 Task: Create a due date automation trigger when advanced on, 2 hours after a card is due add fields with custom field "Resume" set to a number lower or equal to 1 and lower or equal to 10.
Action: Mouse moved to (963, 78)
Screenshot: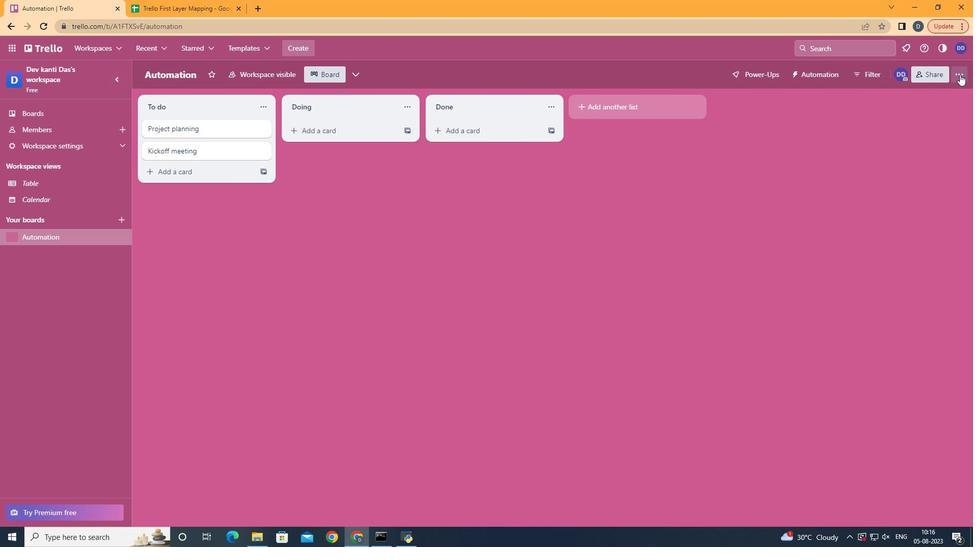 
Action: Mouse pressed left at (963, 78)
Screenshot: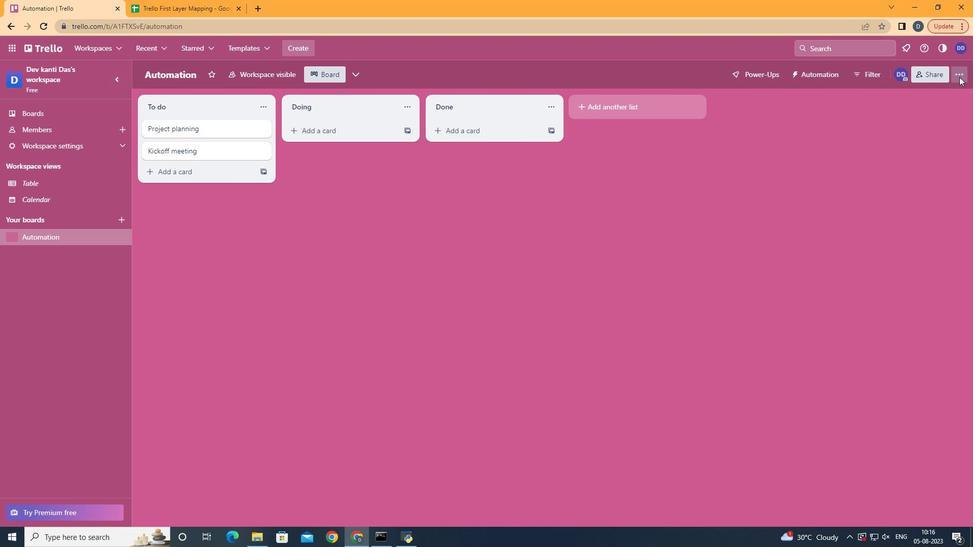 
Action: Mouse moved to (859, 216)
Screenshot: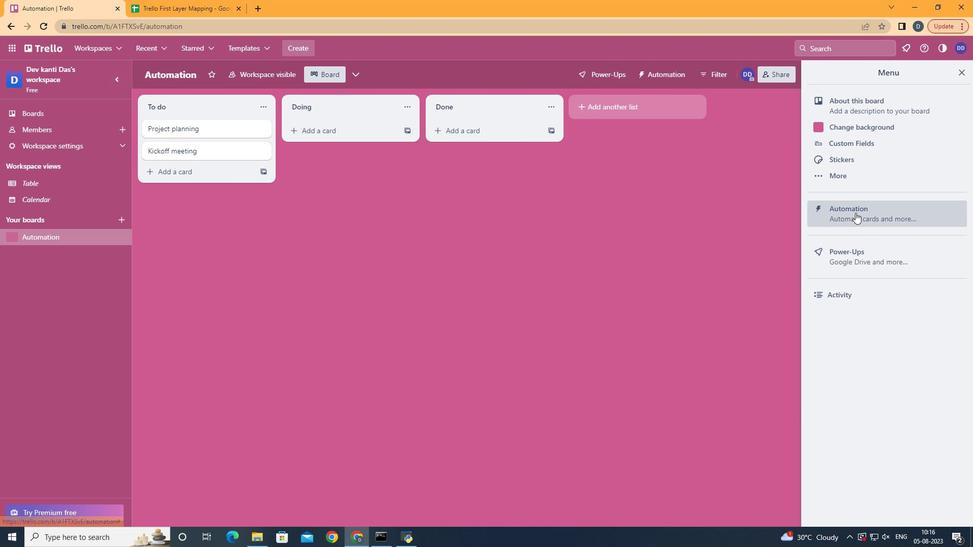 
Action: Mouse pressed left at (859, 216)
Screenshot: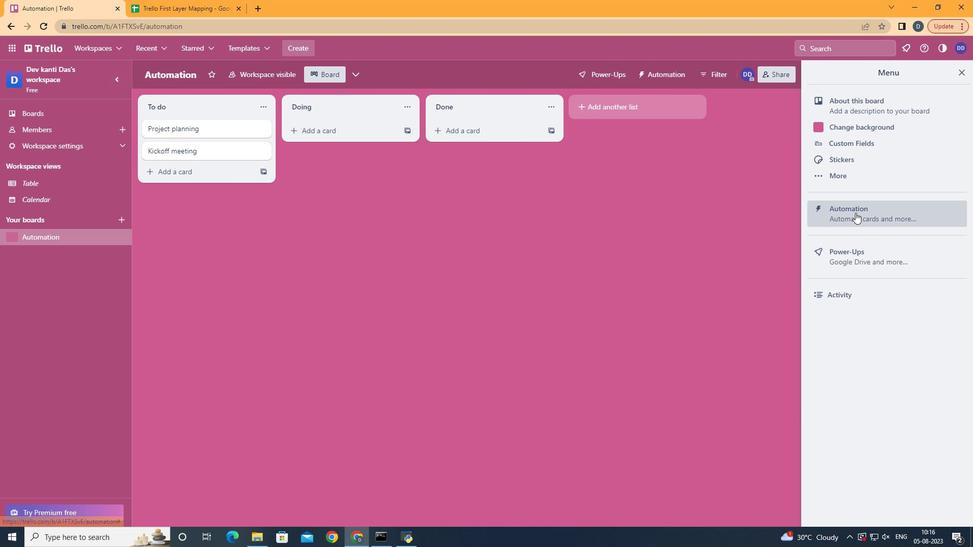 
Action: Mouse moved to (188, 209)
Screenshot: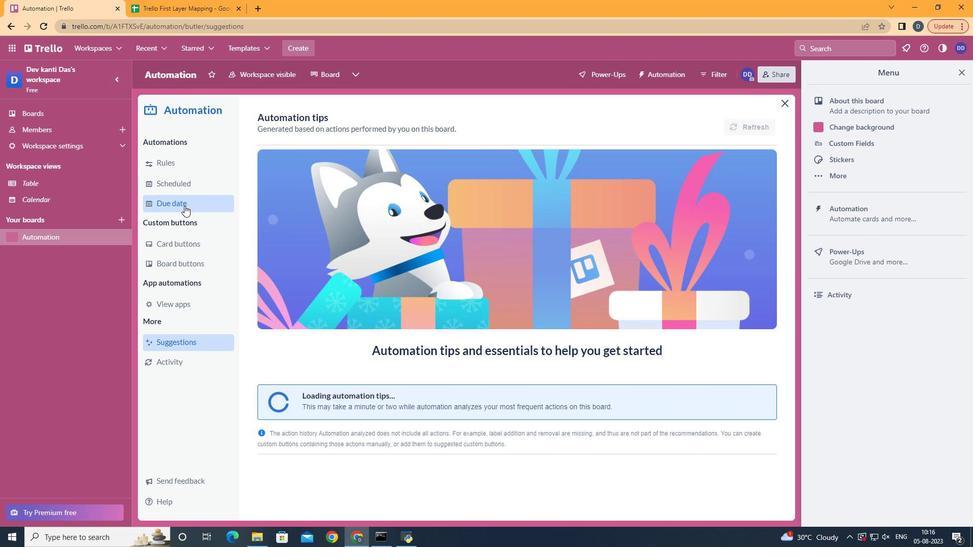 
Action: Mouse pressed left at (188, 209)
Screenshot: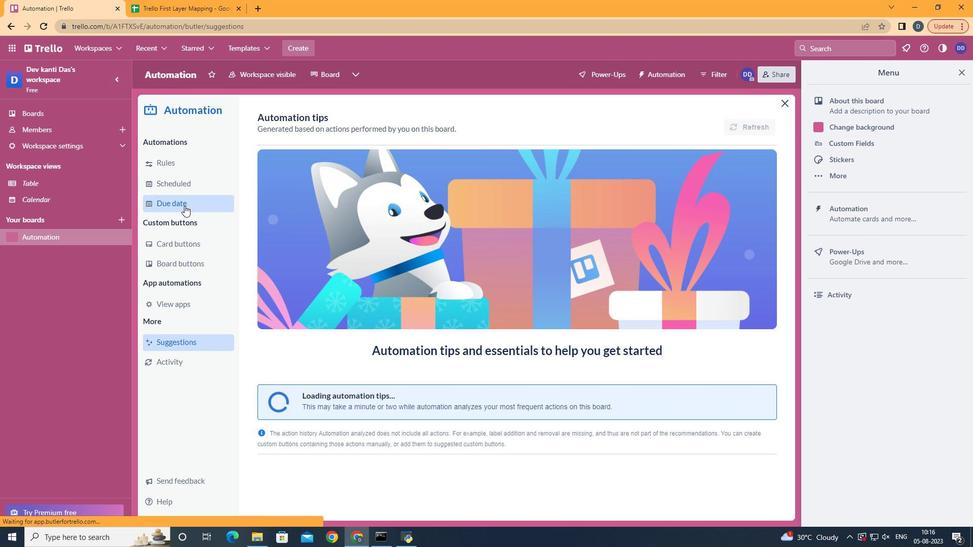 
Action: Mouse moved to (713, 128)
Screenshot: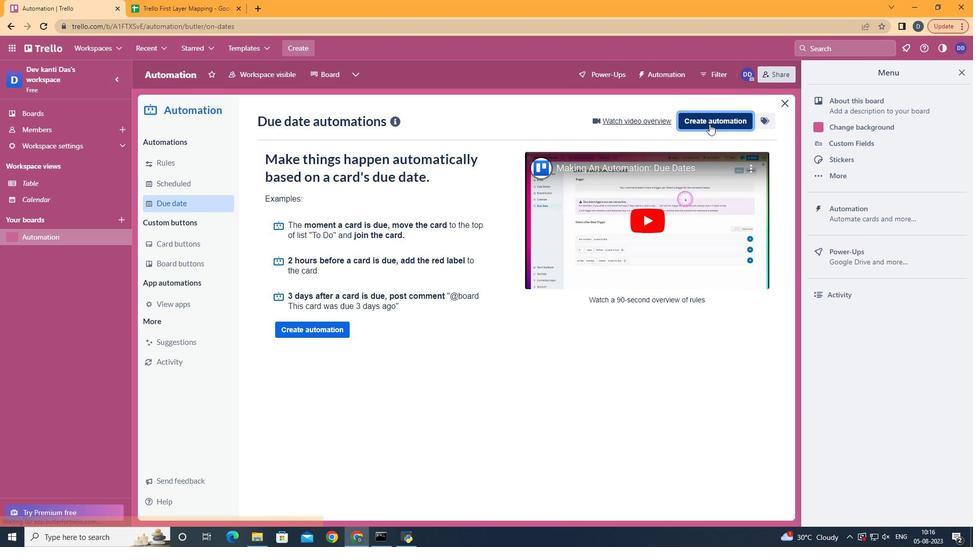 
Action: Mouse pressed left at (713, 128)
Screenshot: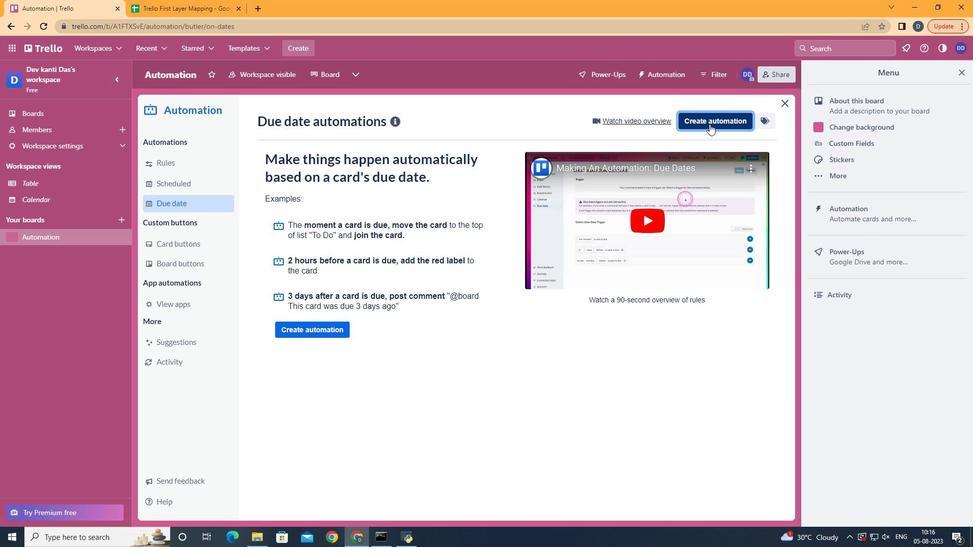 
Action: Mouse moved to (563, 214)
Screenshot: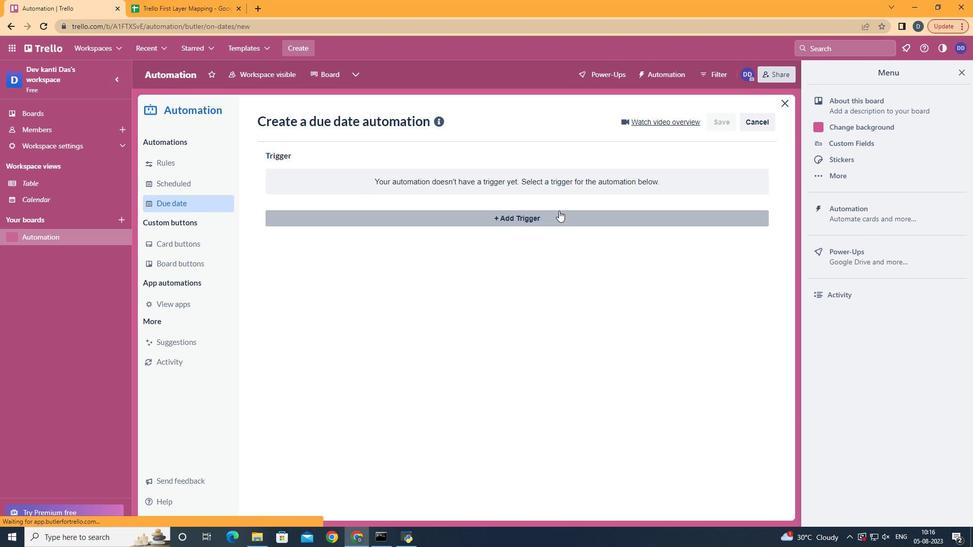 
Action: Mouse pressed left at (563, 214)
Screenshot: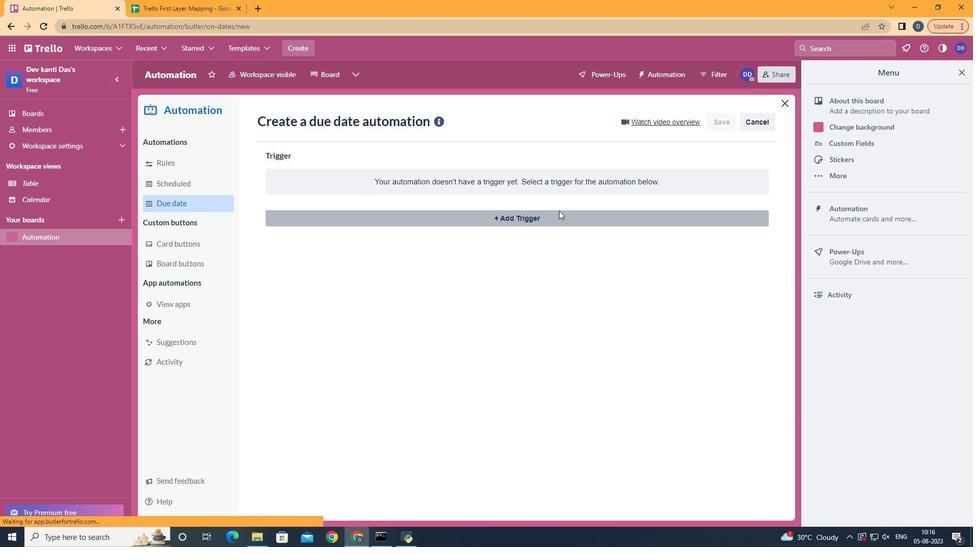 
Action: Mouse moved to (337, 434)
Screenshot: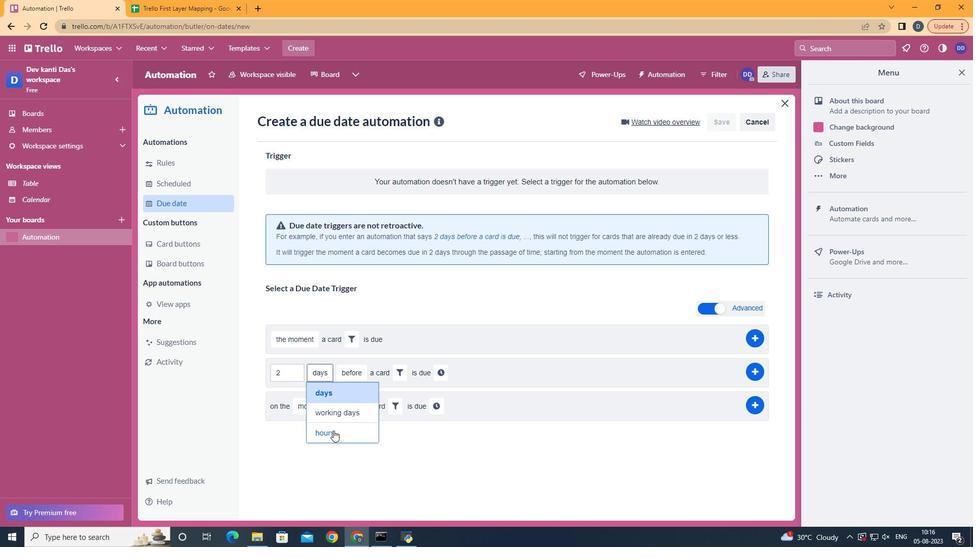 
Action: Mouse pressed left at (337, 434)
Screenshot: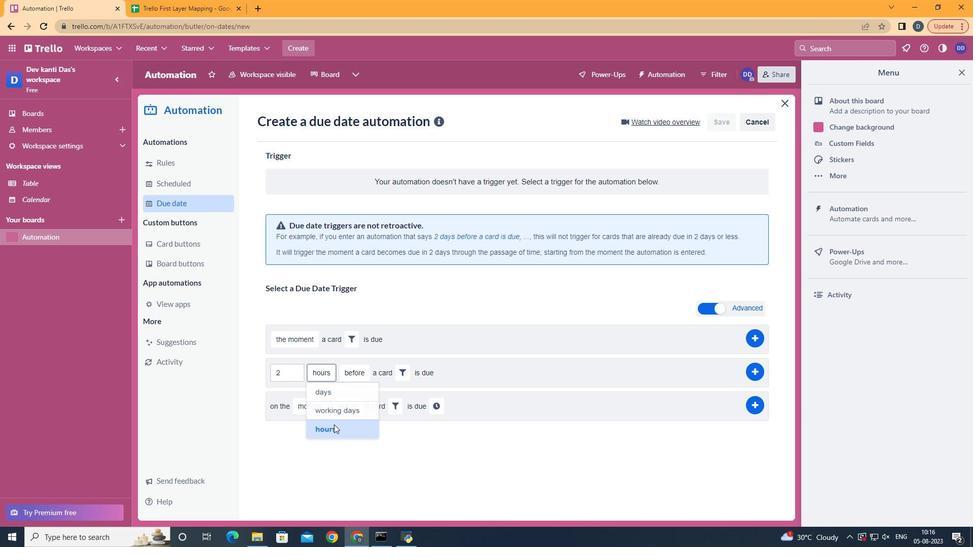 
Action: Mouse moved to (364, 412)
Screenshot: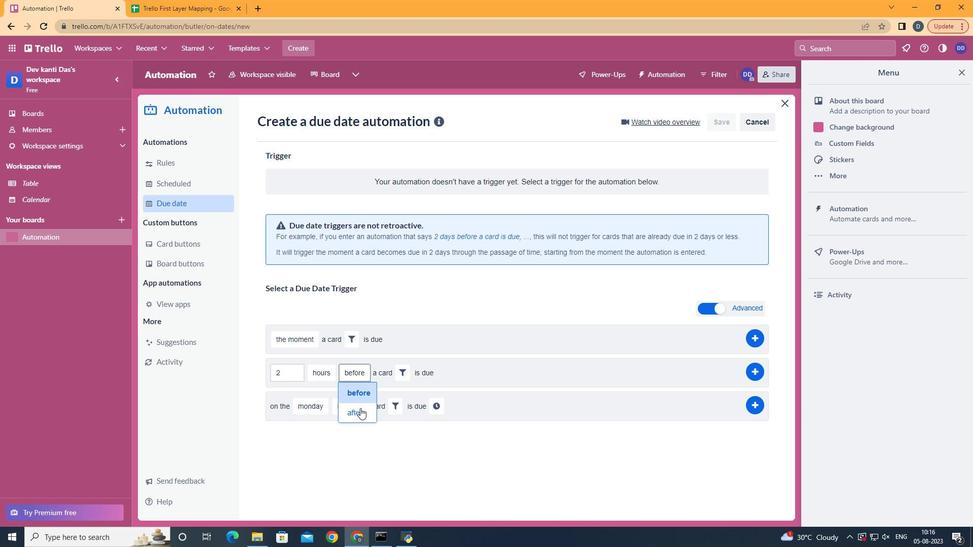 
Action: Mouse pressed left at (364, 412)
Screenshot: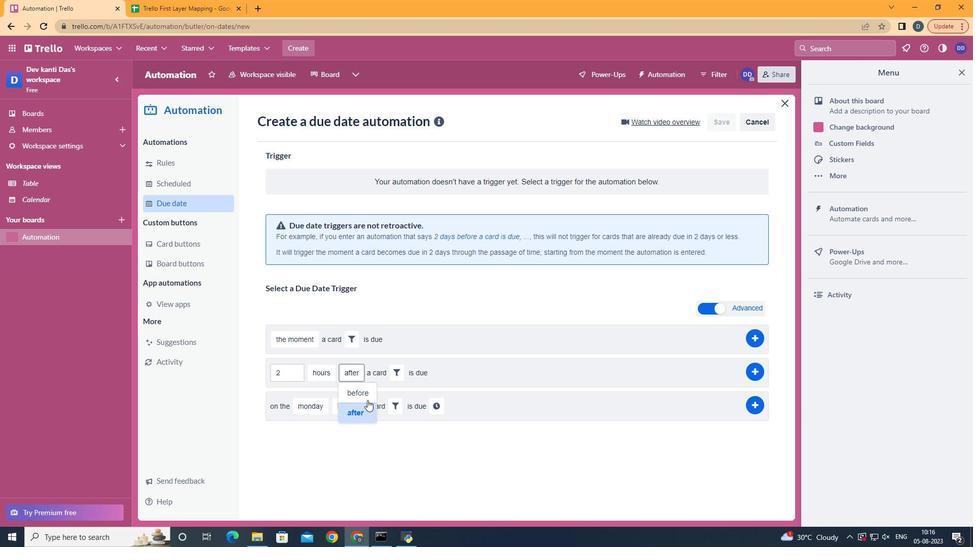 
Action: Mouse moved to (397, 376)
Screenshot: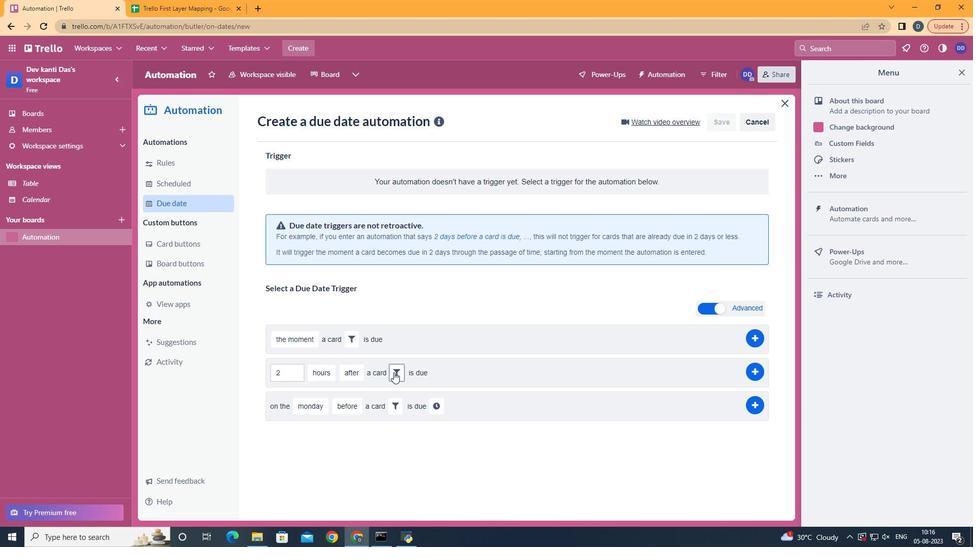 
Action: Mouse pressed left at (397, 376)
Screenshot: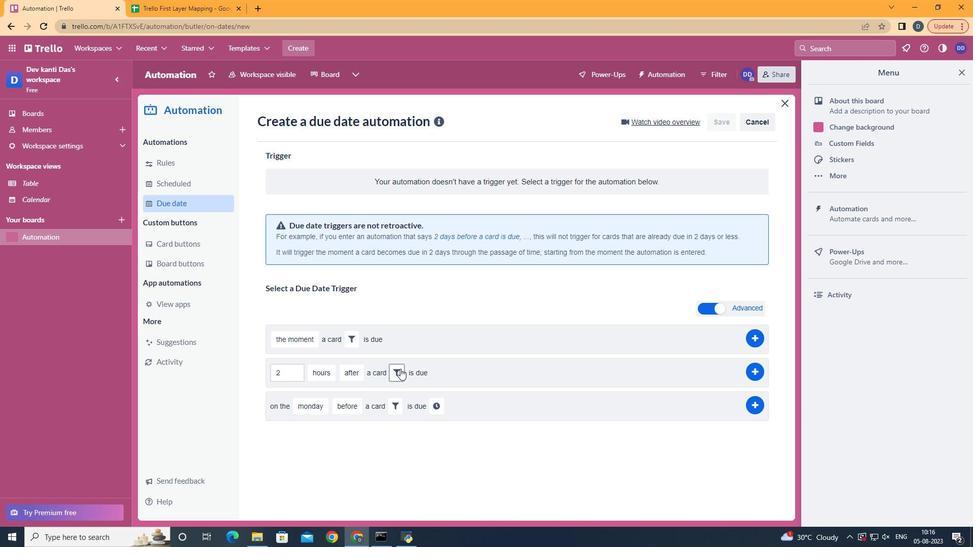 
Action: Mouse moved to (570, 410)
Screenshot: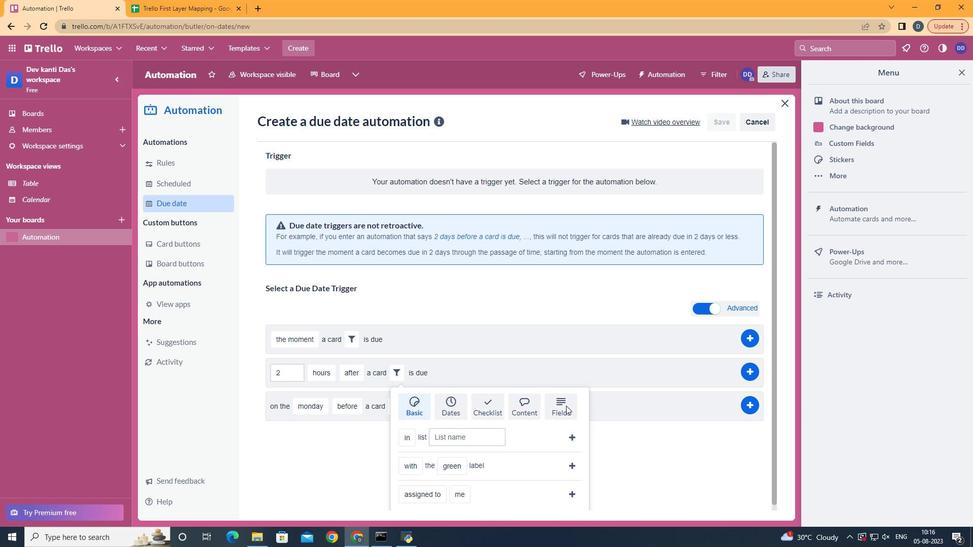 
Action: Mouse pressed left at (570, 410)
Screenshot: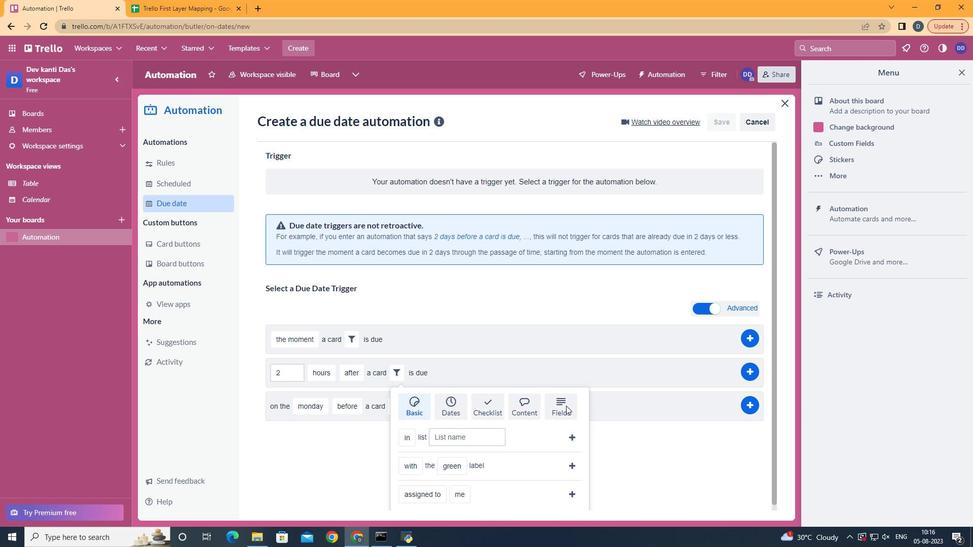 
Action: Mouse moved to (569, 409)
Screenshot: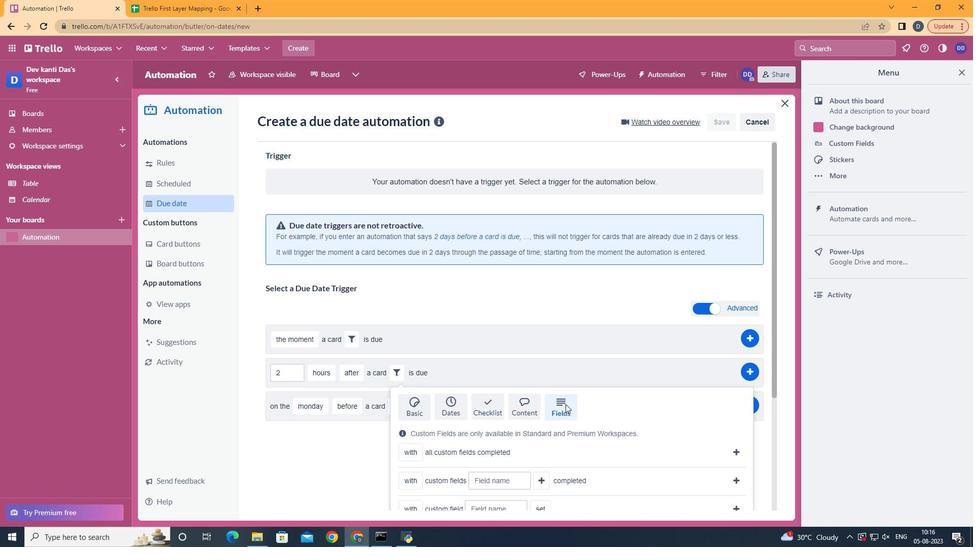 
Action: Mouse scrolled (569, 409) with delta (0, 0)
Screenshot: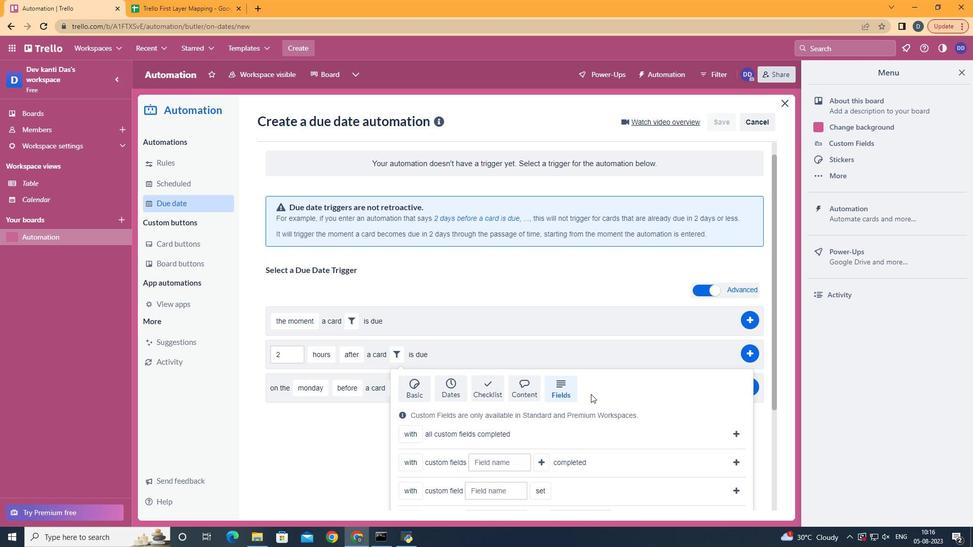 
Action: Mouse scrolled (569, 409) with delta (0, 0)
Screenshot: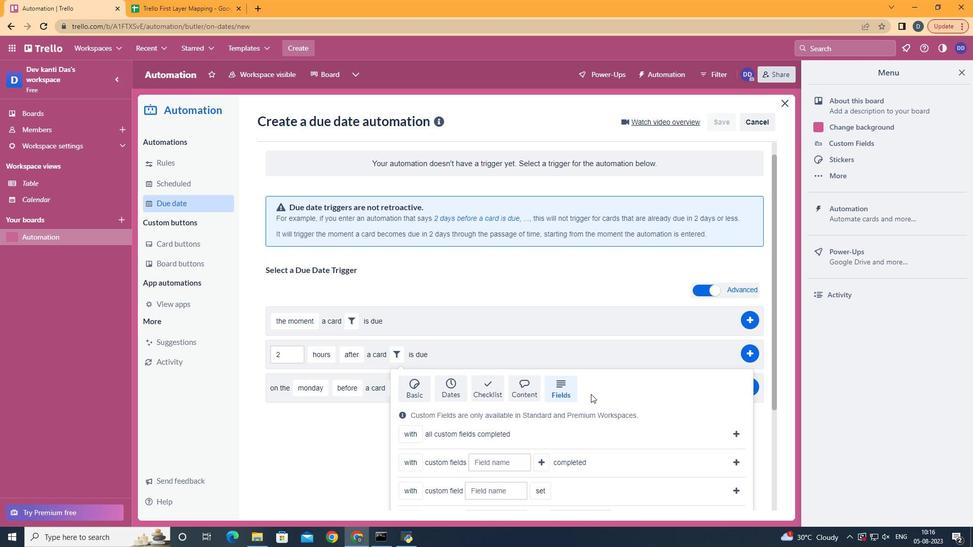 
Action: Mouse scrolled (569, 409) with delta (0, 0)
Screenshot: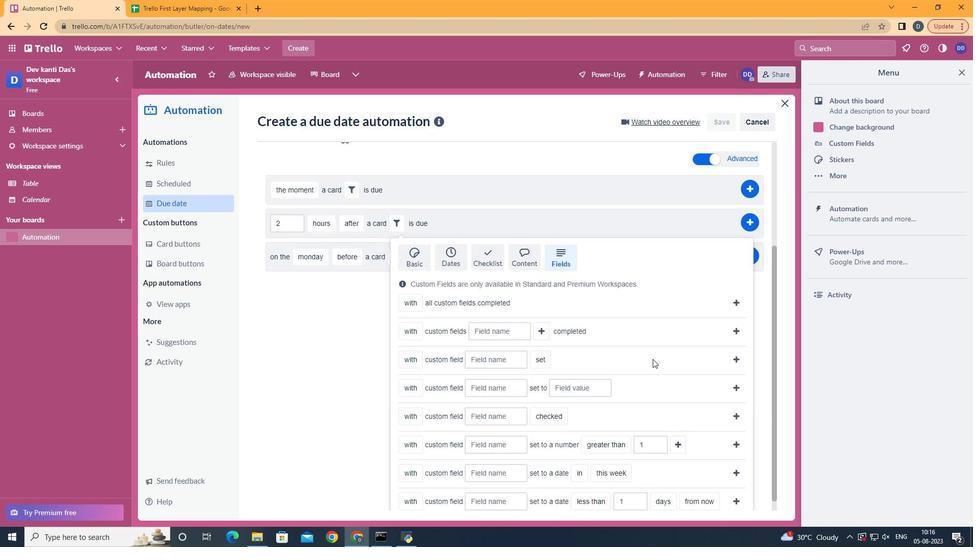 
Action: Mouse scrolled (569, 409) with delta (0, 0)
Screenshot: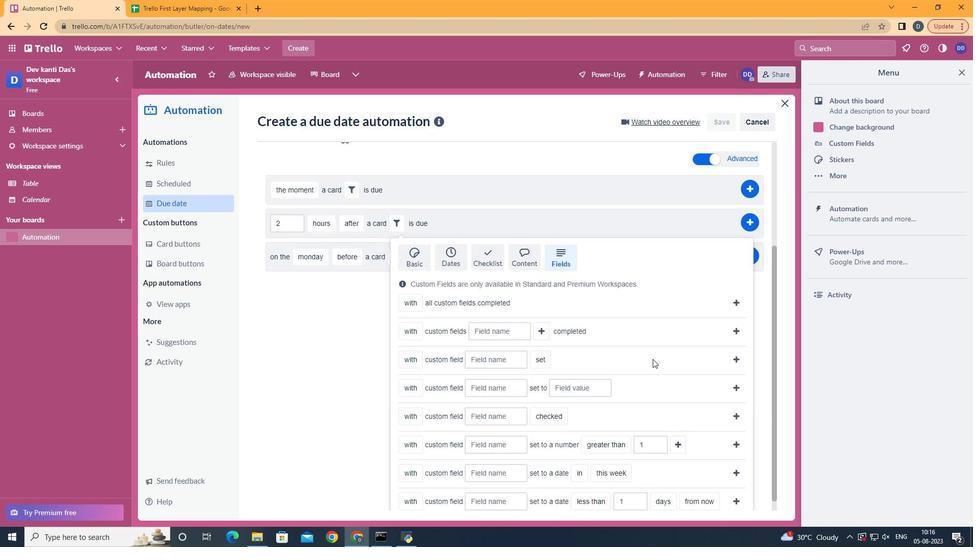 
Action: Mouse moved to (569, 408)
Screenshot: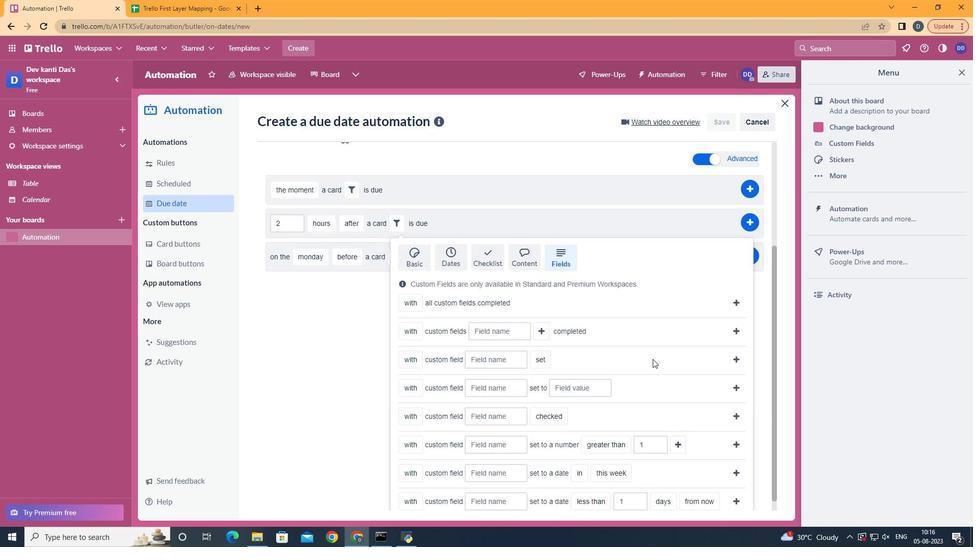 
Action: Mouse scrolled (569, 407) with delta (0, 0)
Screenshot: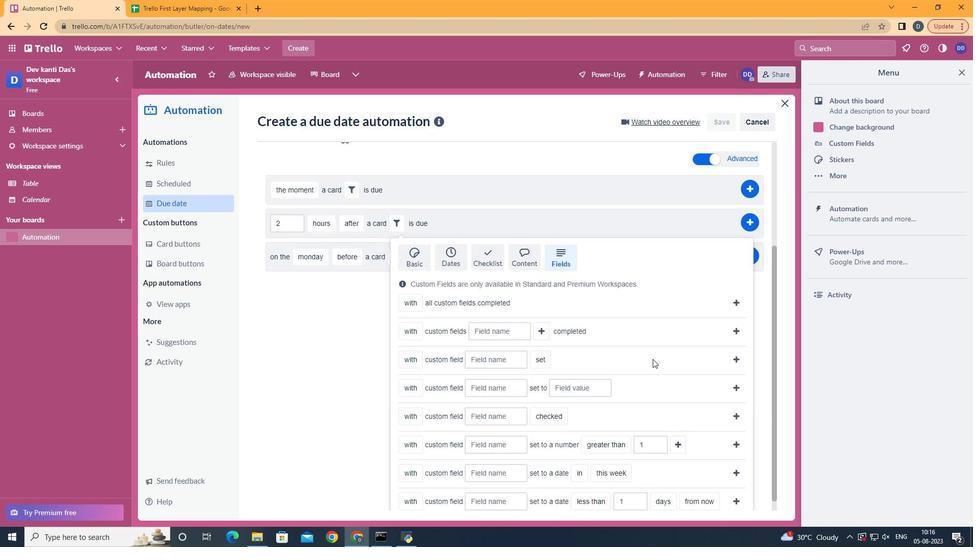 
Action: Mouse moved to (581, 403)
Screenshot: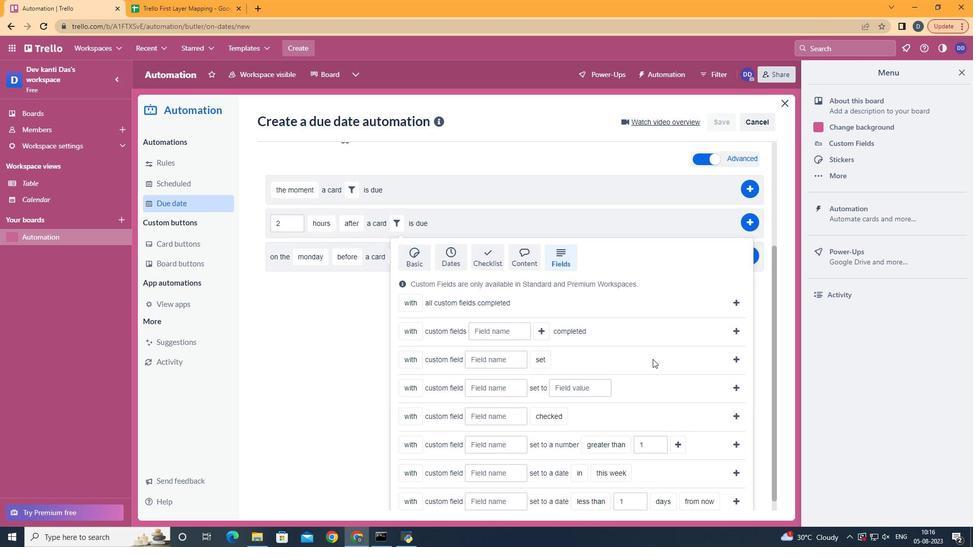 
Action: Mouse scrolled (581, 403) with delta (0, 0)
Screenshot: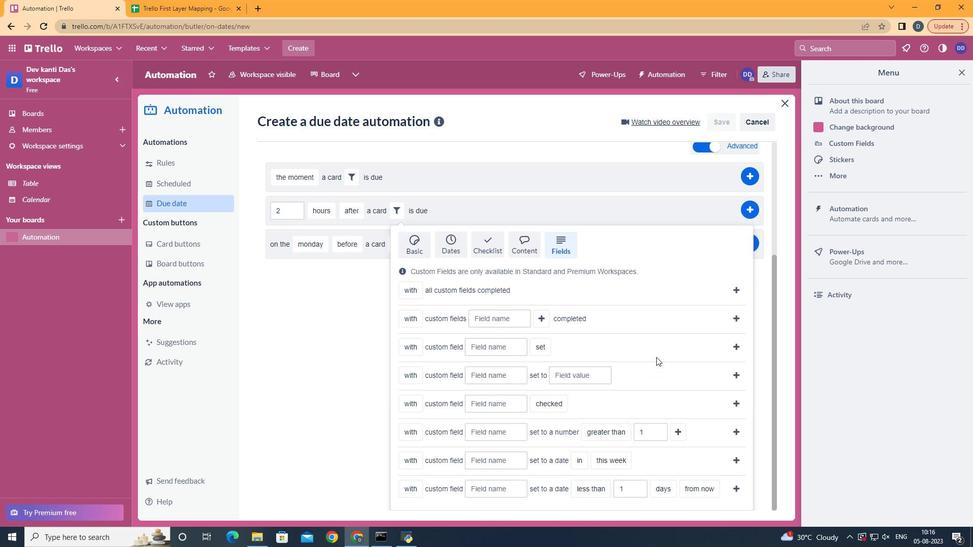 
Action: Mouse moved to (424, 455)
Screenshot: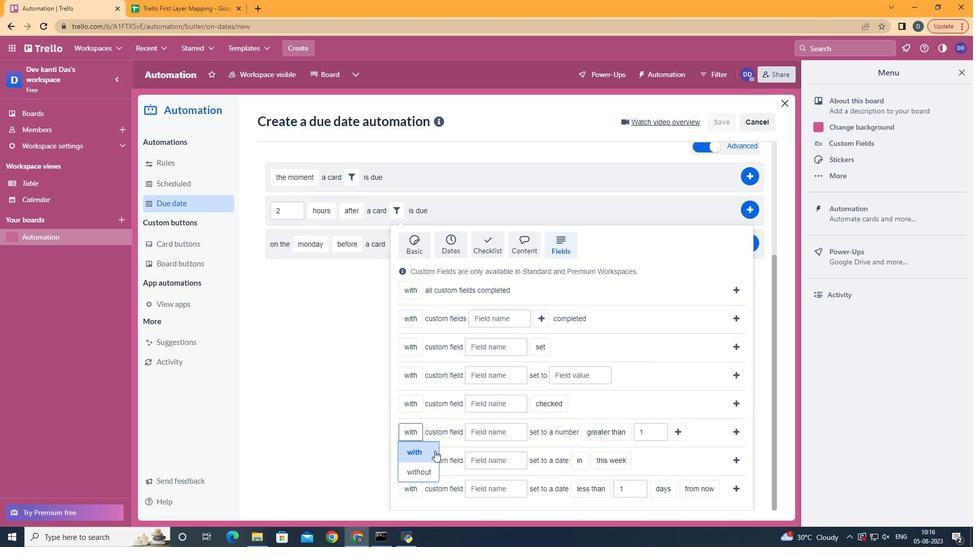 
Action: Mouse pressed left at (424, 455)
Screenshot: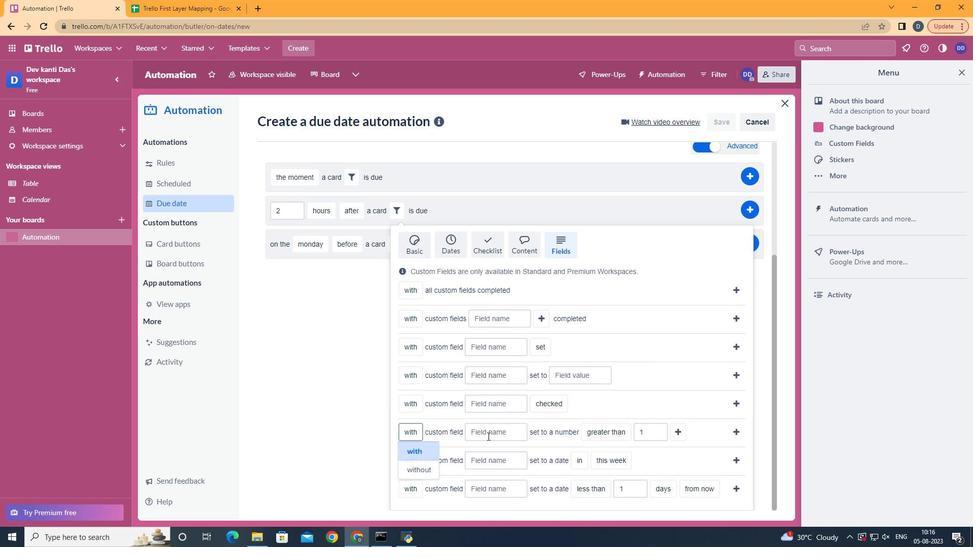 
Action: Mouse moved to (516, 428)
Screenshot: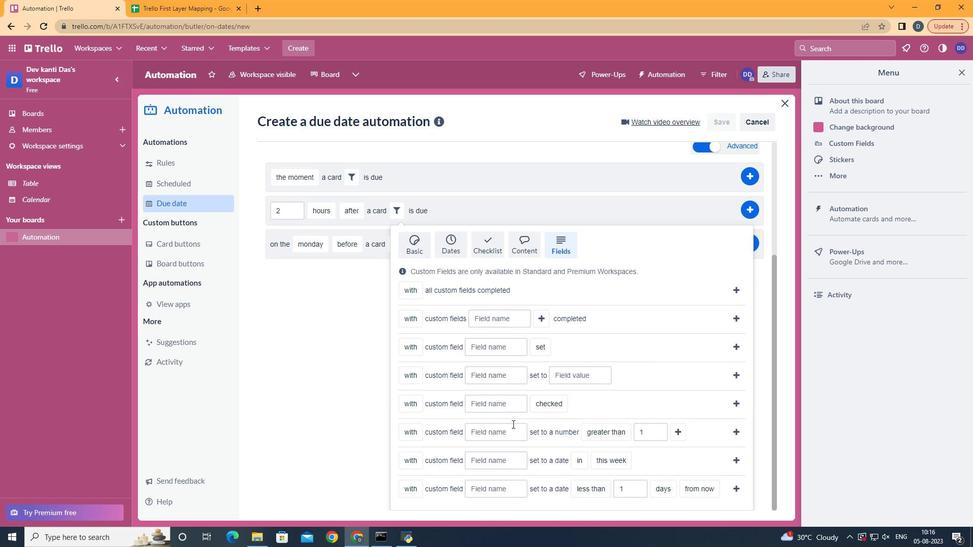 
Action: Mouse pressed left at (516, 428)
Screenshot: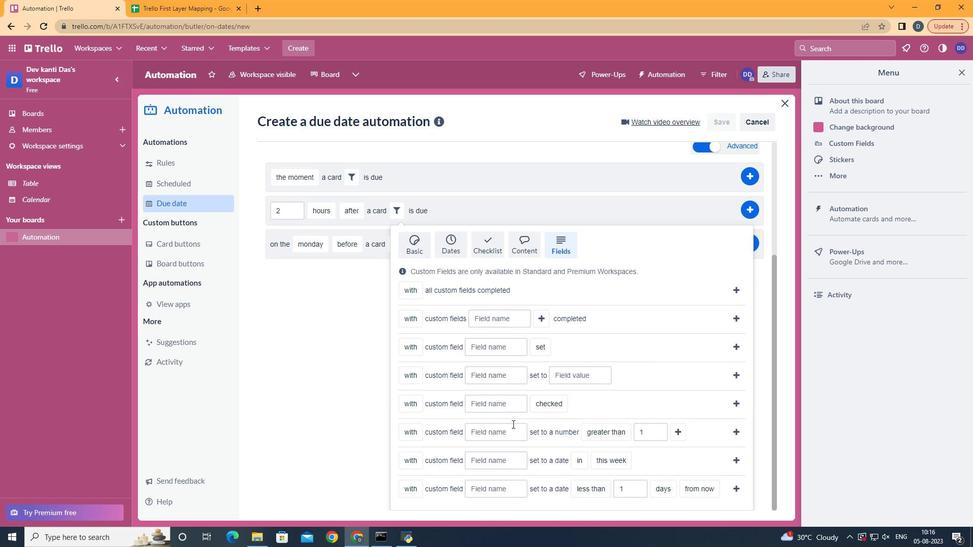 
Action: Key pressed <Key.shift>Resume
Screenshot: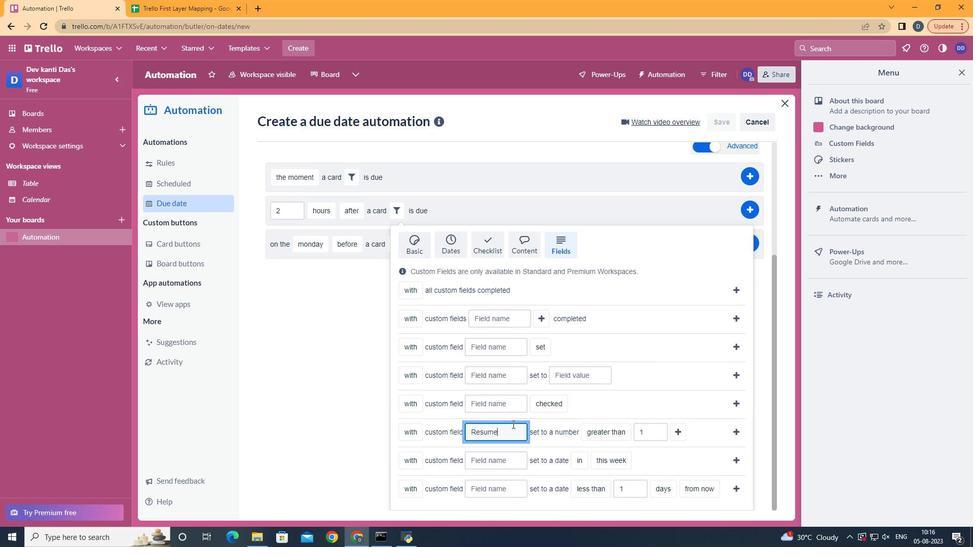 
Action: Mouse moved to (618, 425)
Screenshot: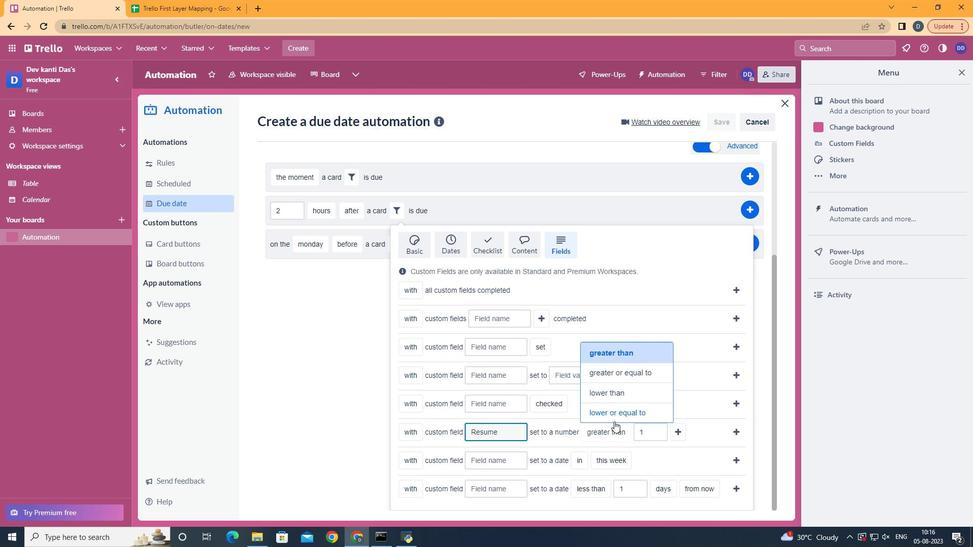 
Action: Mouse pressed left at (618, 425)
Screenshot: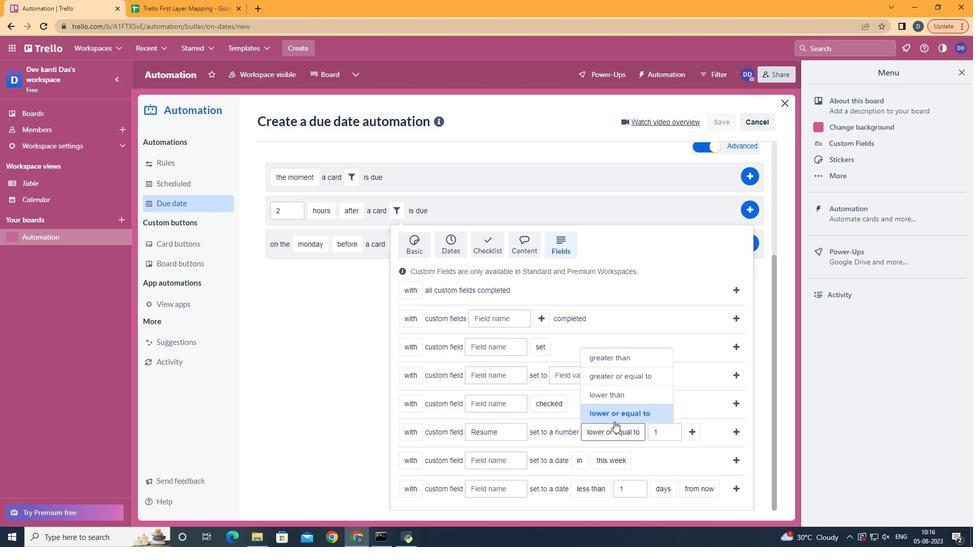 
Action: Mouse moved to (695, 428)
Screenshot: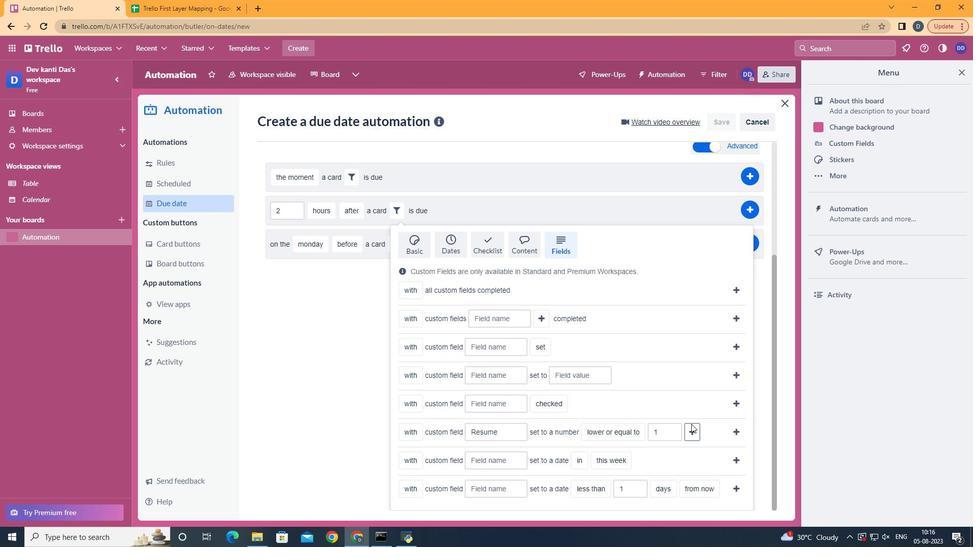 
Action: Mouse pressed left at (695, 428)
Screenshot: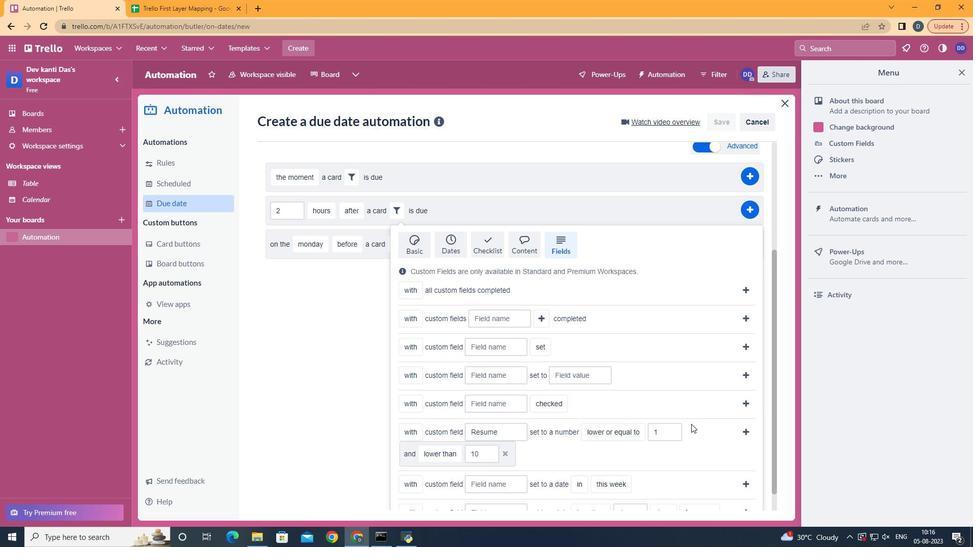
Action: Mouse moved to (473, 401)
Screenshot: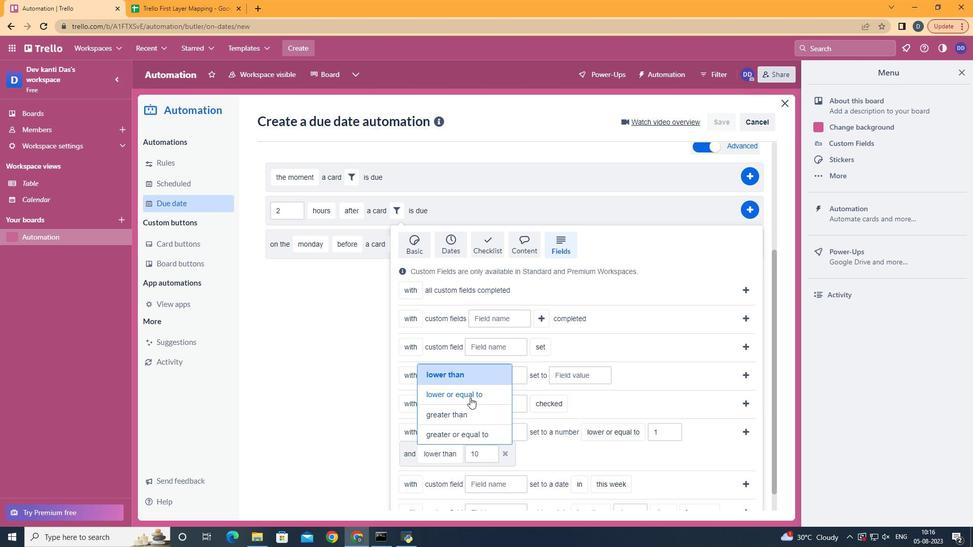 
Action: Mouse pressed left at (473, 401)
Screenshot: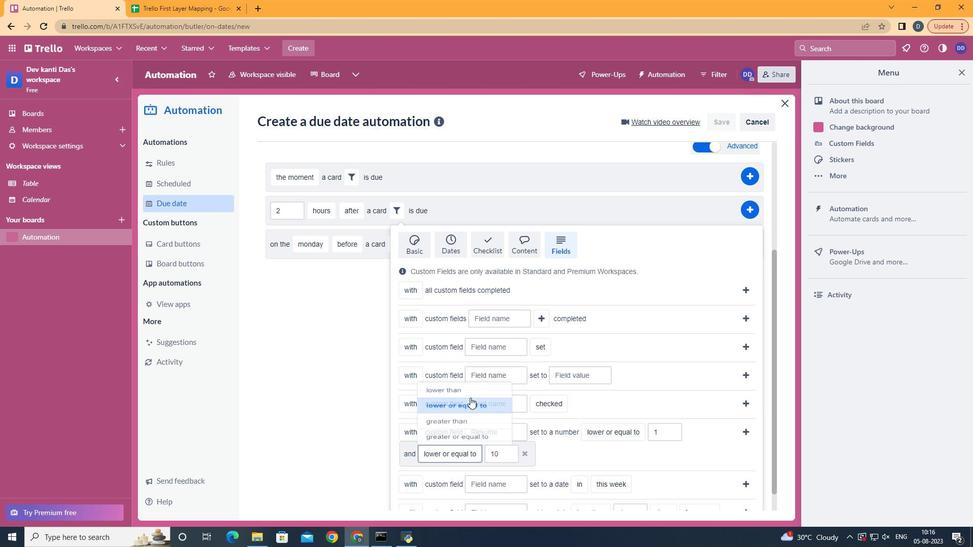 
Action: Mouse moved to (755, 440)
Screenshot: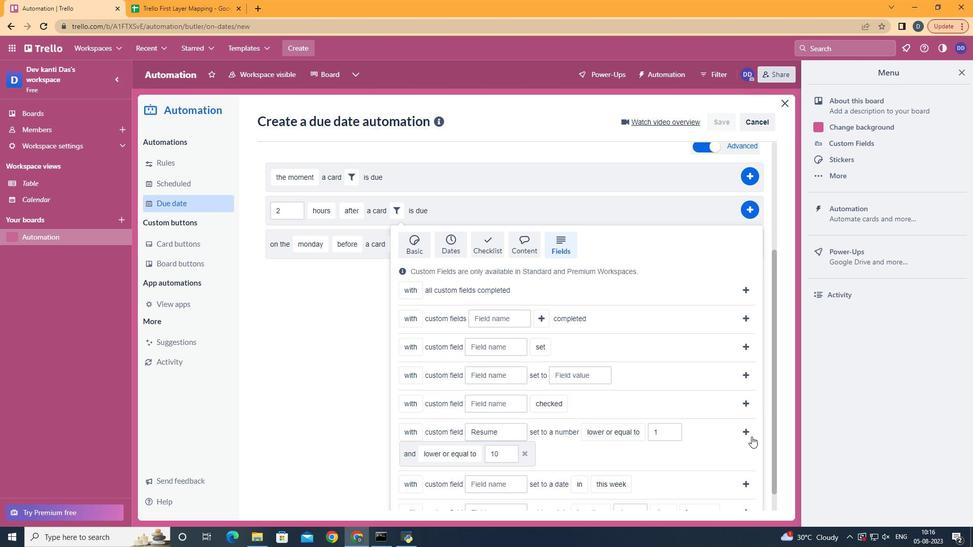 
Action: Mouse pressed left at (755, 440)
Screenshot: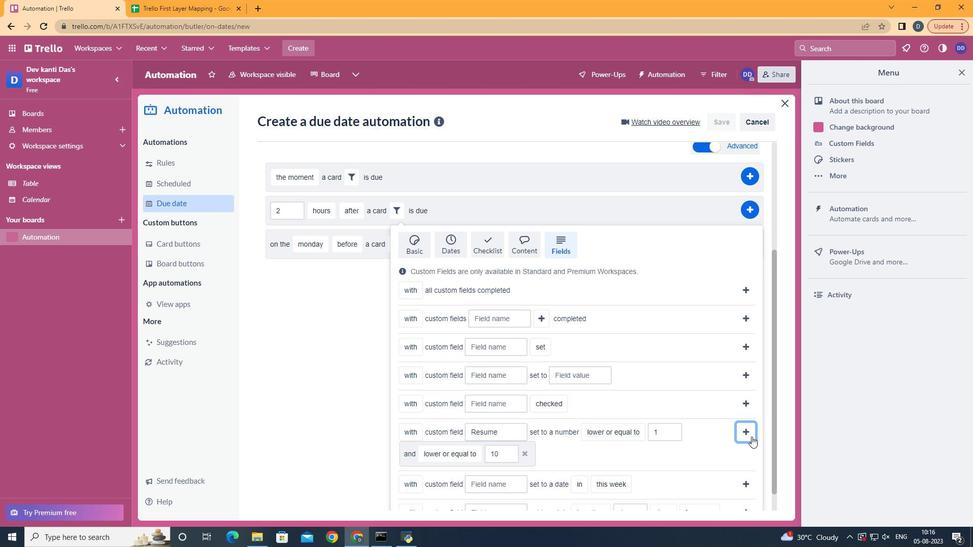 
Action: Mouse moved to (759, 374)
Screenshot: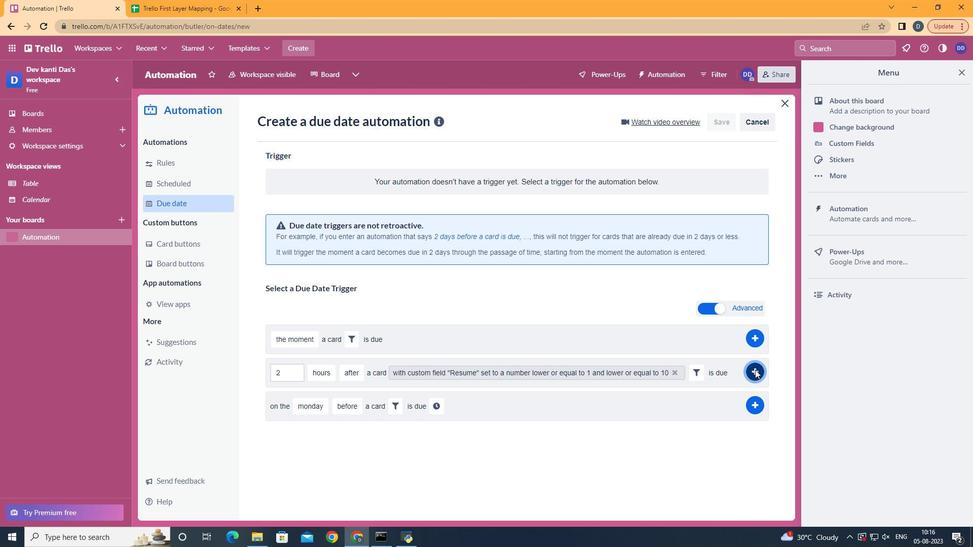 
Action: Mouse pressed left at (759, 374)
Screenshot: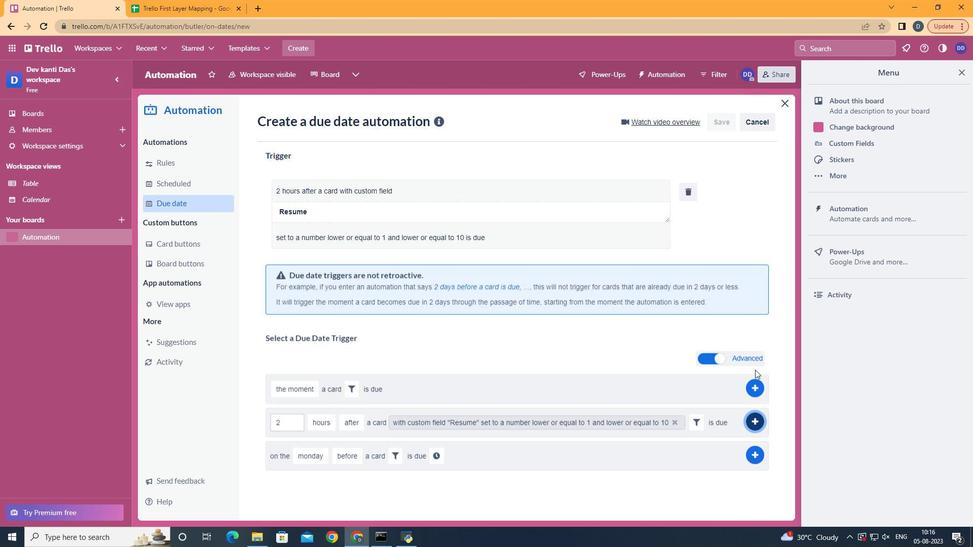 
Action: Mouse moved to (407, 167)
Screenshot: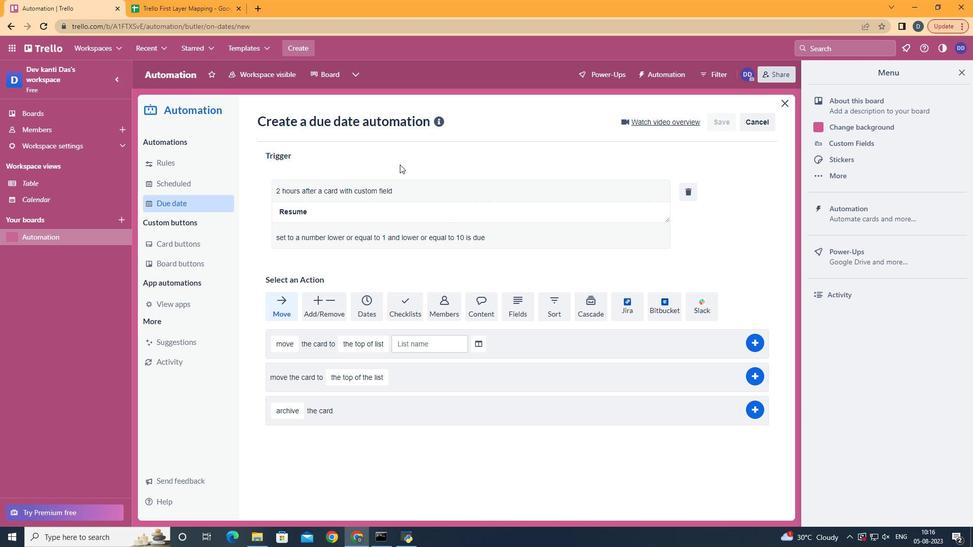 
